 Task: Create a task in Outlook titled 'Prepare Budget Proposal' with high priority, including details on revenue projections, cost analysis, and investment priorities. Set the start date to July 4, 2023, and the due date to August 9, 2023.
Action: Mouse moved to (9, 117)
Screenshot: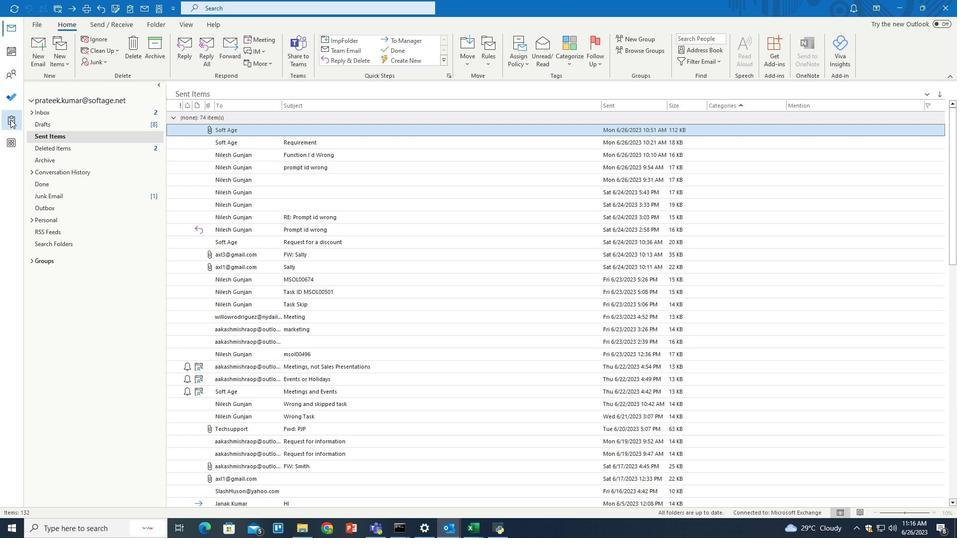 
Action: Mouse pressed left at (9, 117)
Screenshot: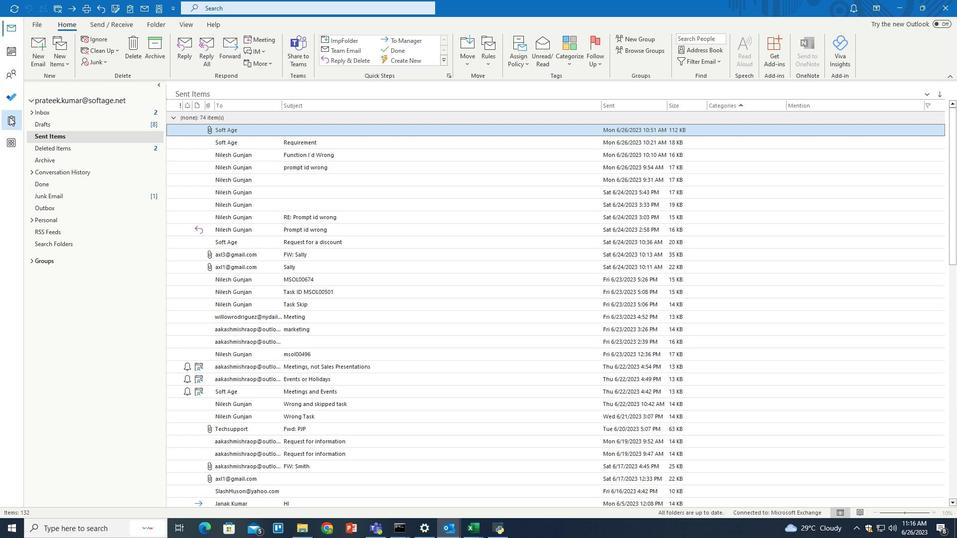 
Action: Mouse moved to (121, 237)
Screenshot: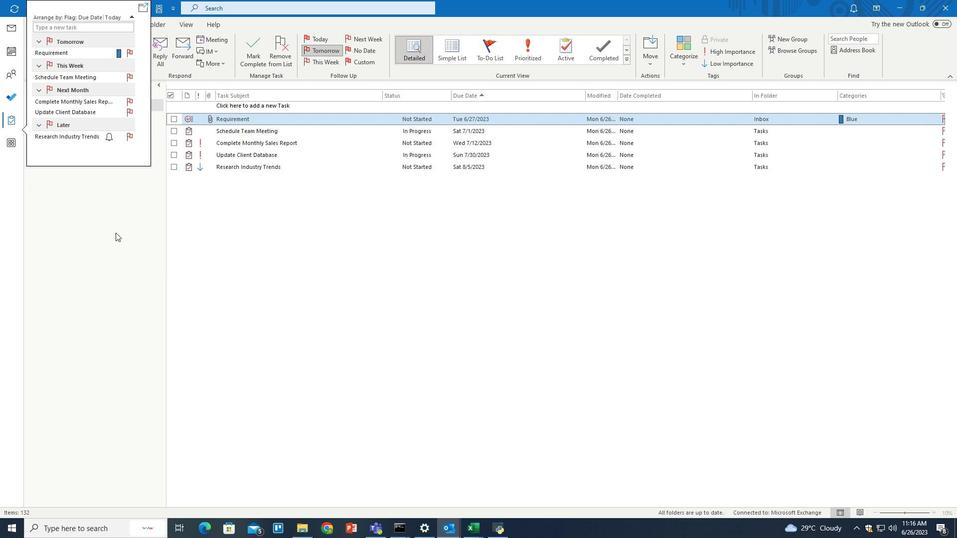 
Action: Mouse pressed left at (121, 237)
Screenshot: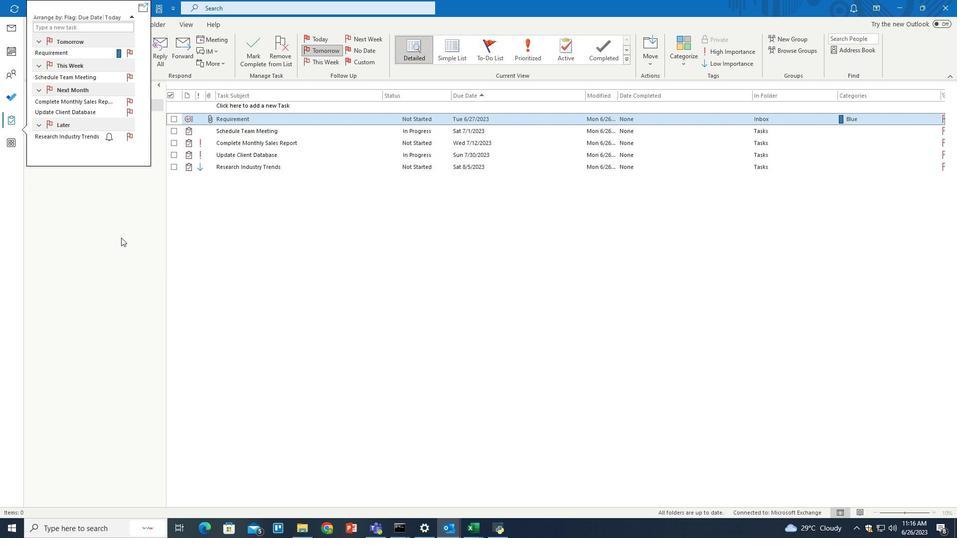 
Action: Mouse moved to (34, 49)
Screenshot: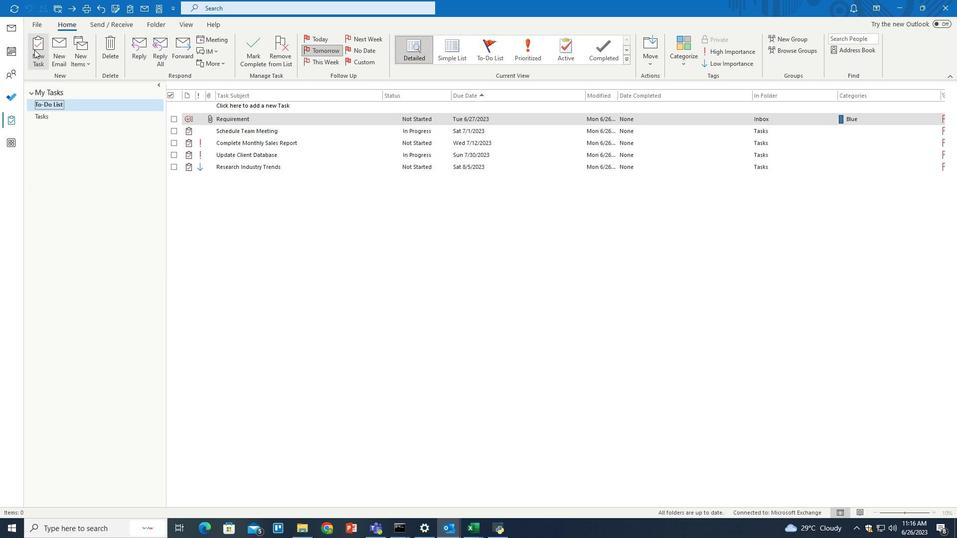 
Action: Mouse pressed left at (34, 49)
Screenshot: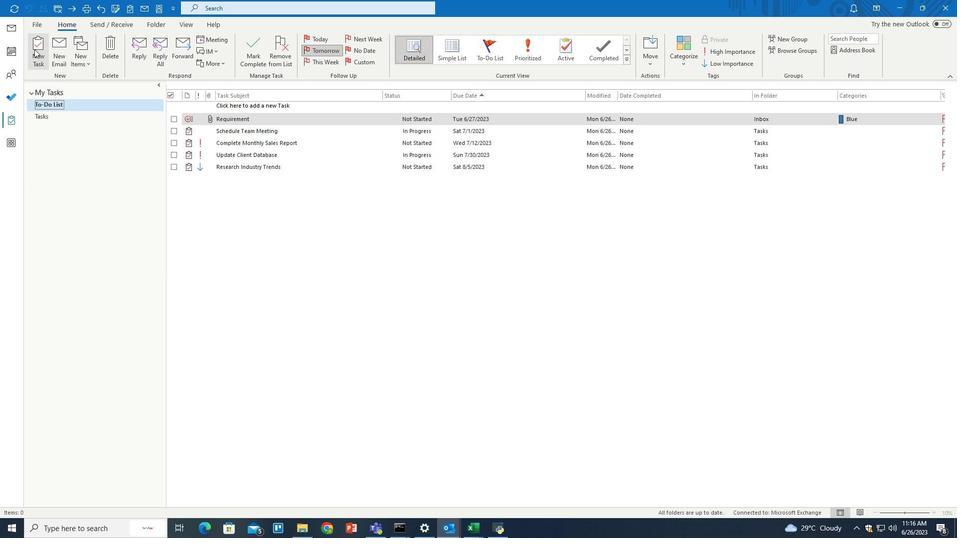 
Action: Mouse moved to (98, 105)
Screenshot: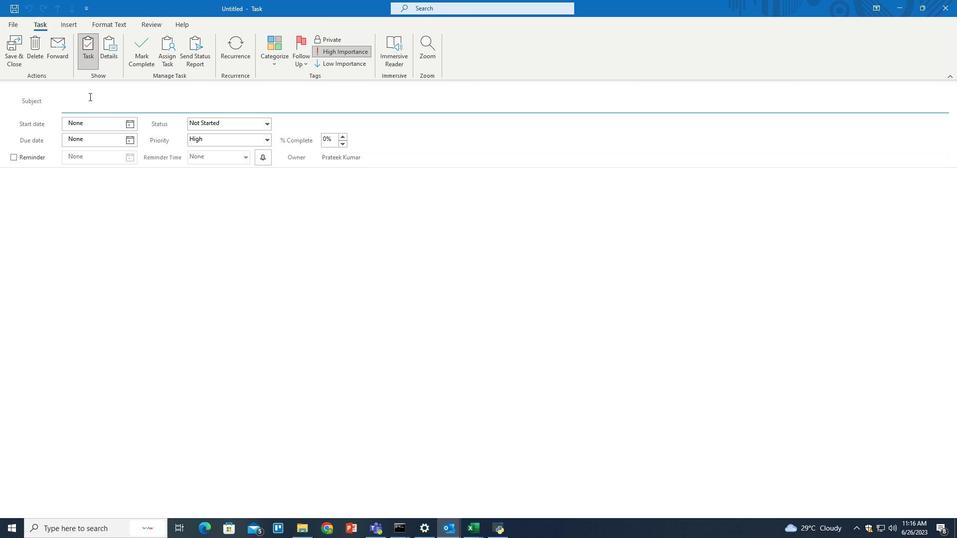 
Action: Mouse pressed left at (98, 105)
Screenshot: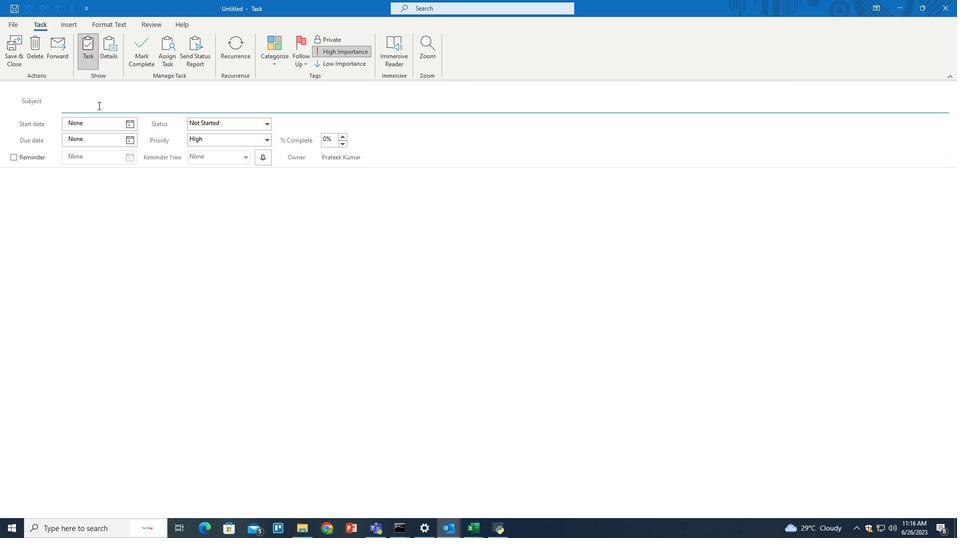 
Action: Key pressed <Key.shift>Prepare<Key.space><Key.shift>Budget<Key.space><Key.shift>Proposal
Screenshot: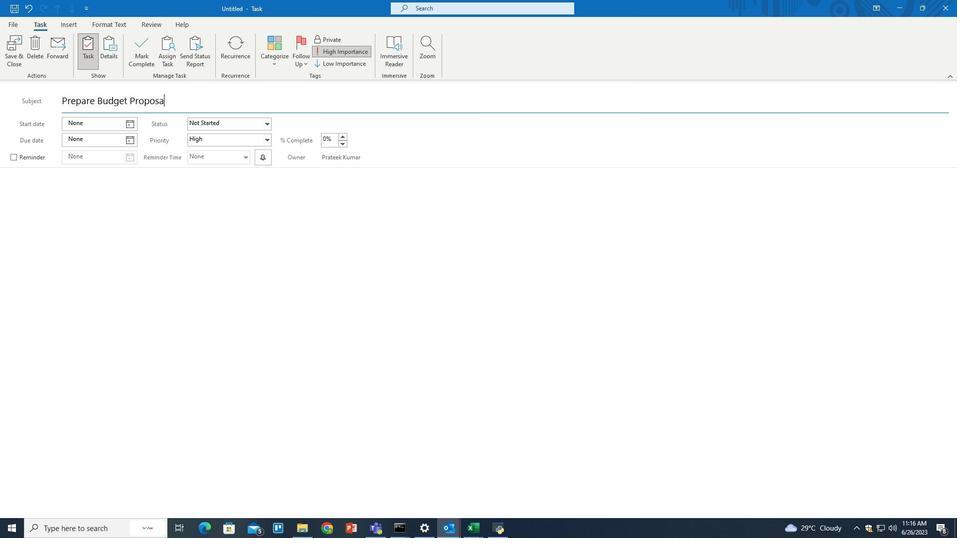
Action: Mouse moved to (96, 215)
Screenshot: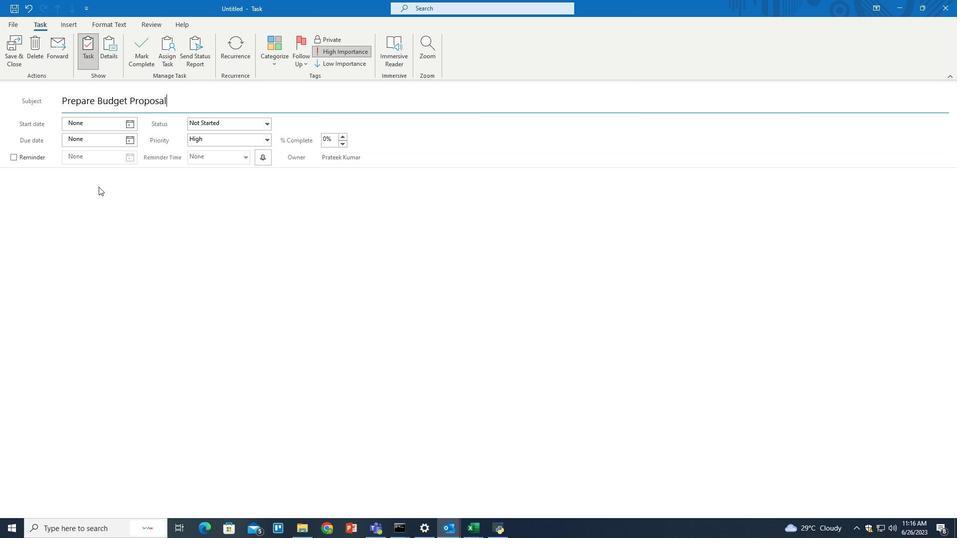 
Action: Mouse pressed left at (96, 215)
Screenshot: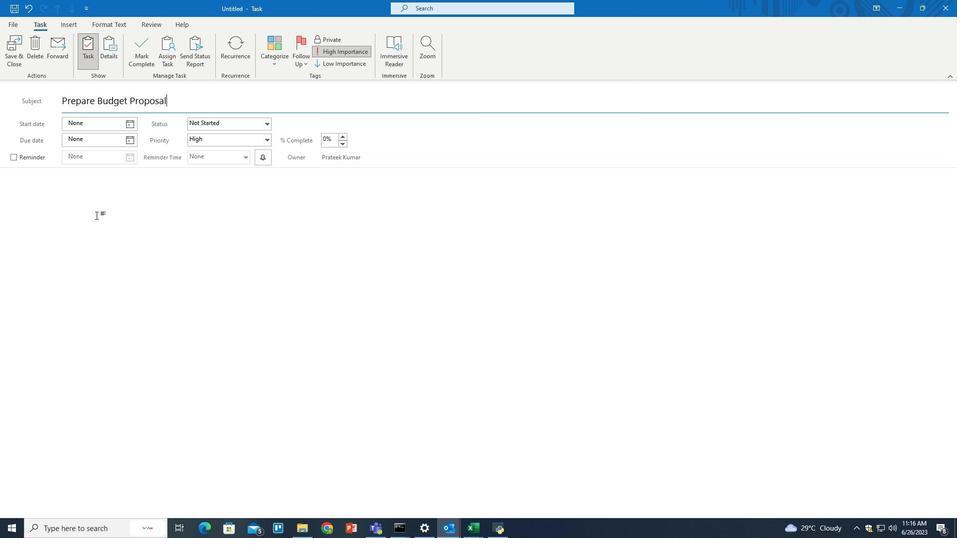 
Action: Key pressed <Key.shift>Develop<Key.space>a<Key.space>detailed<Key.space>budget<Key.space>proposal<Key.space>for<Key.space>the<Key.space>upcoming<Key.space>fiscal<Key.space>year,<Key.space>considering<Key.space>revenue<Key.space>projections,<Key.space>cost<Key.space>analysis,<Key.space>and<Key.space>investment<Key.space>priorities.
Screenshot: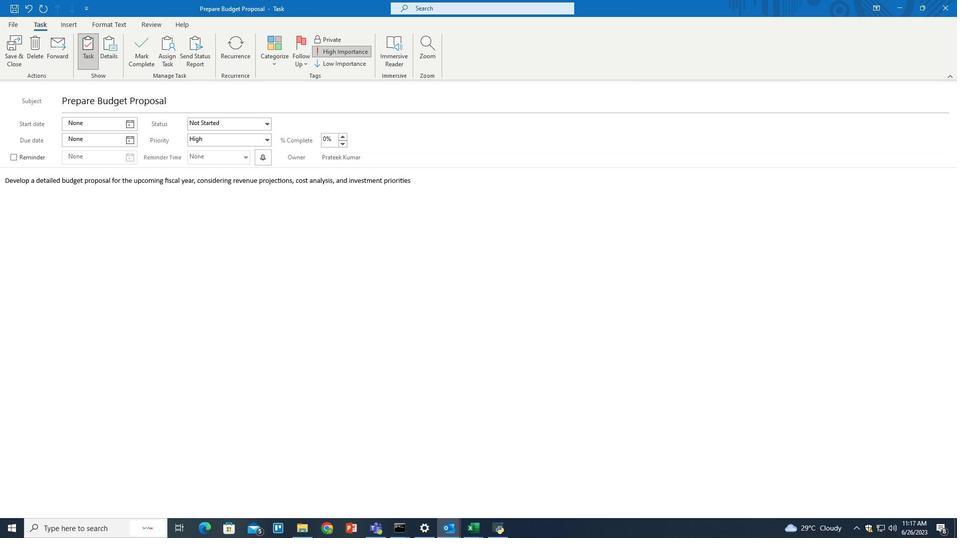 
Action: Mouse moved to (130, 122)
Screenshot: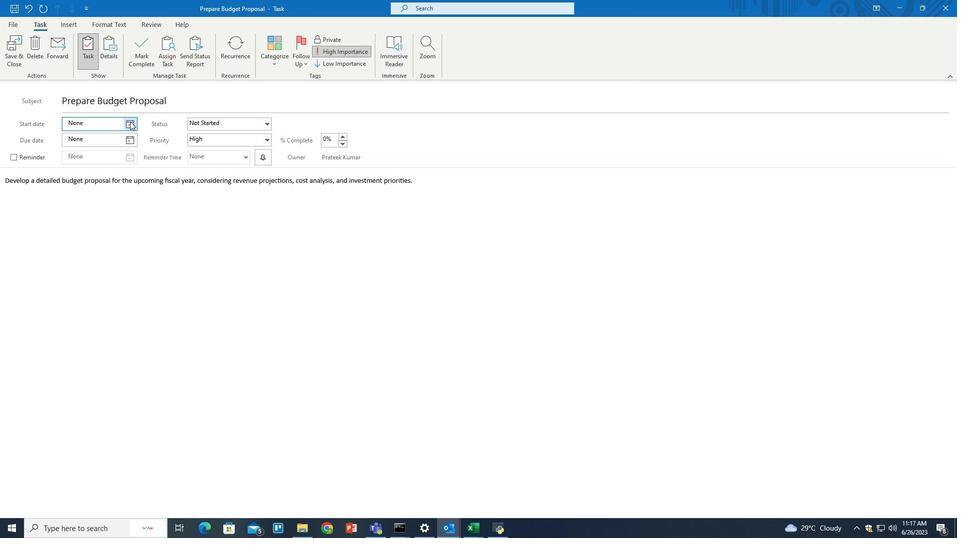 
Action: Mouse pressed left at (130, 122)
Screenshot: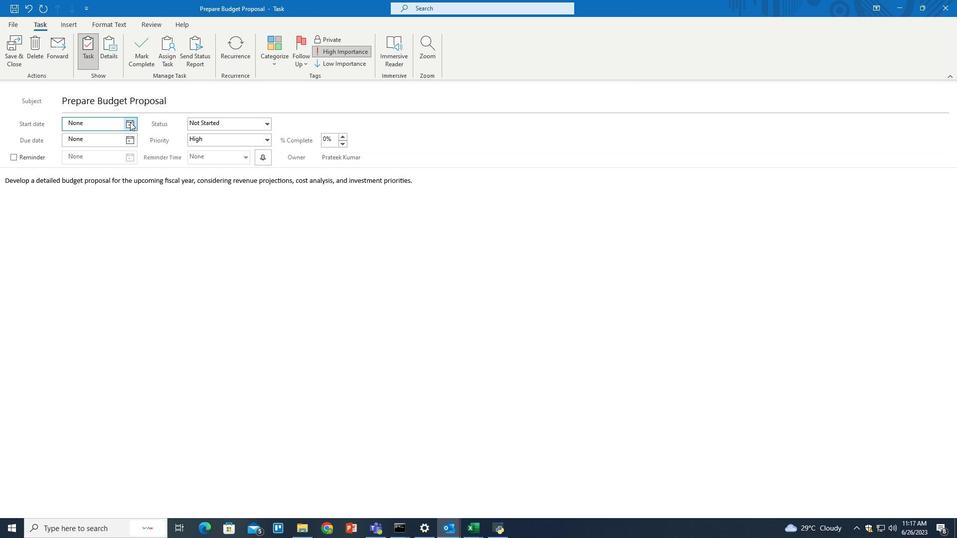 
Action: Mouse moved to (129, 137)
Screenshot: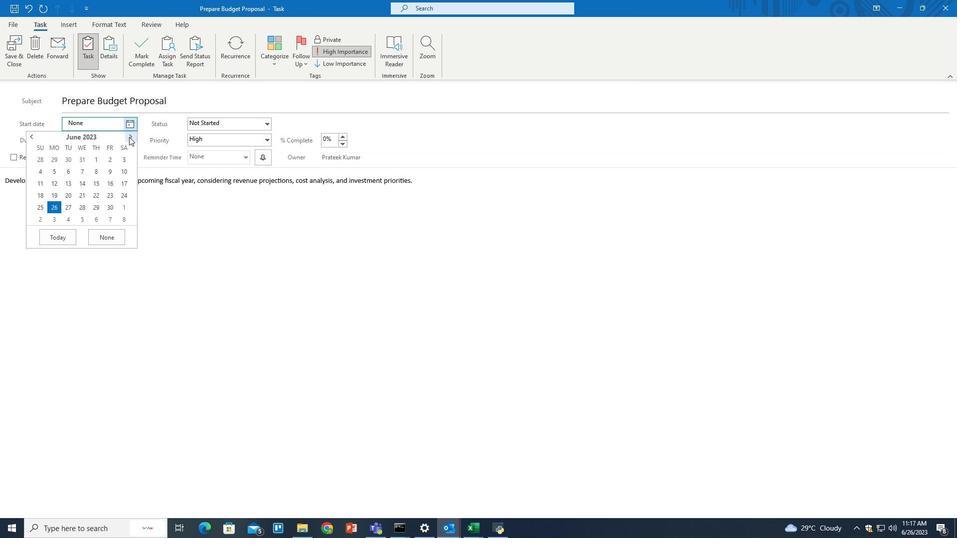 
Action: Mouse pressed left at (129, 137)
Screenshot: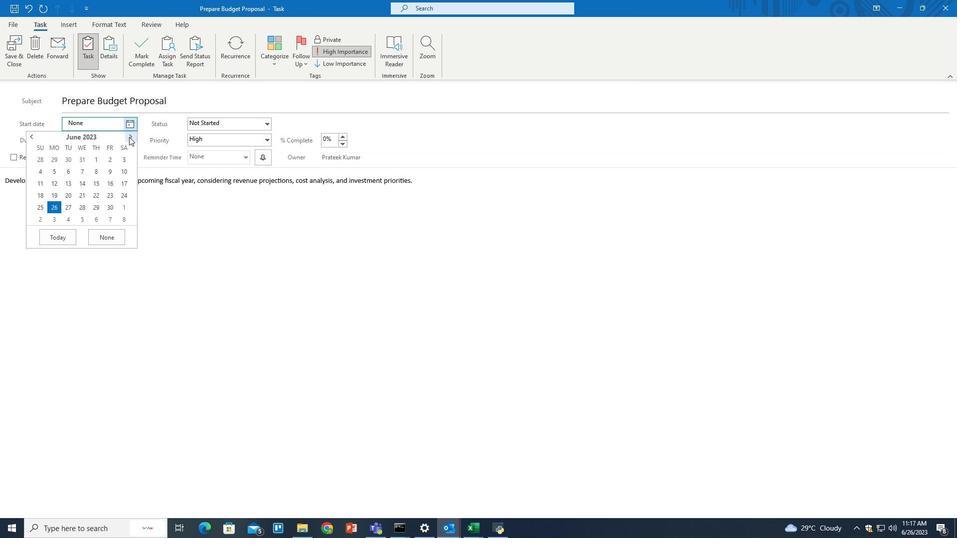 
Action: Mouse moved to (72, 170)
Screenshot: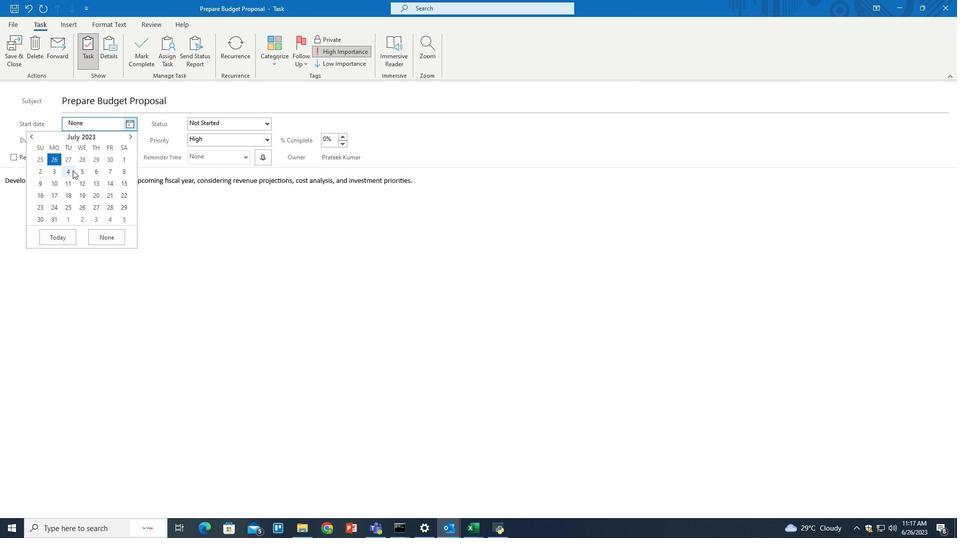 
Action: Mouse pressed left at (72, 170)
Screenshot: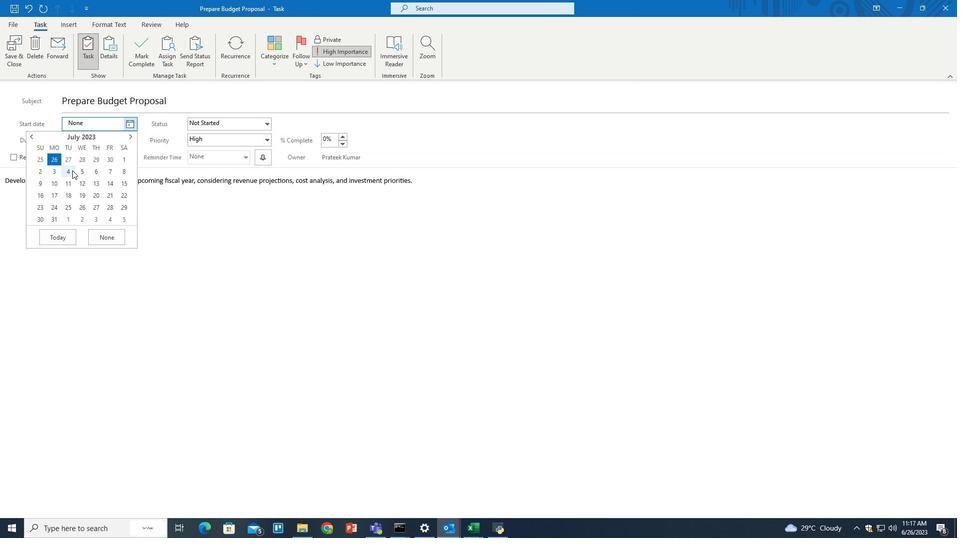 
Action: Mouse moved to (131, 151)
Screenshot: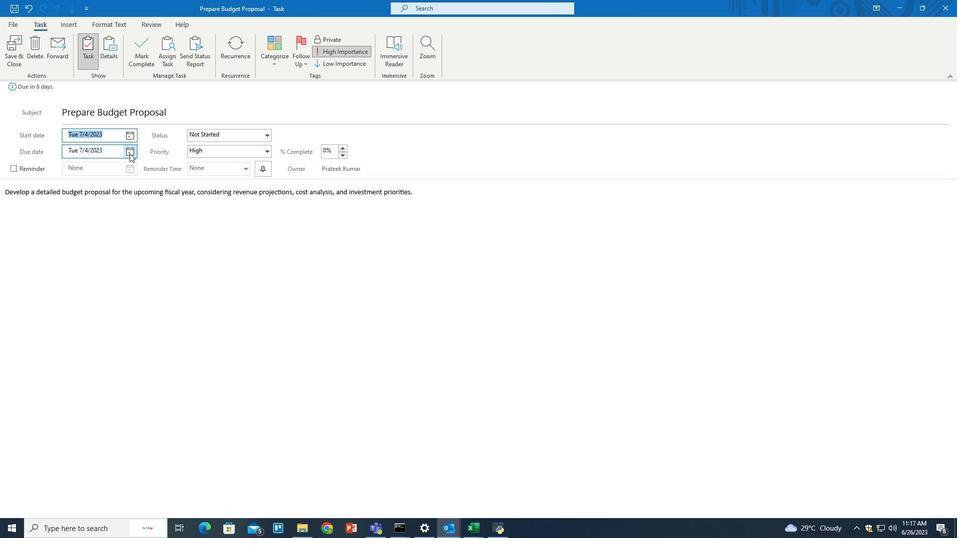 
Action: Mouse pressed left at (131, 151)
Screenshot: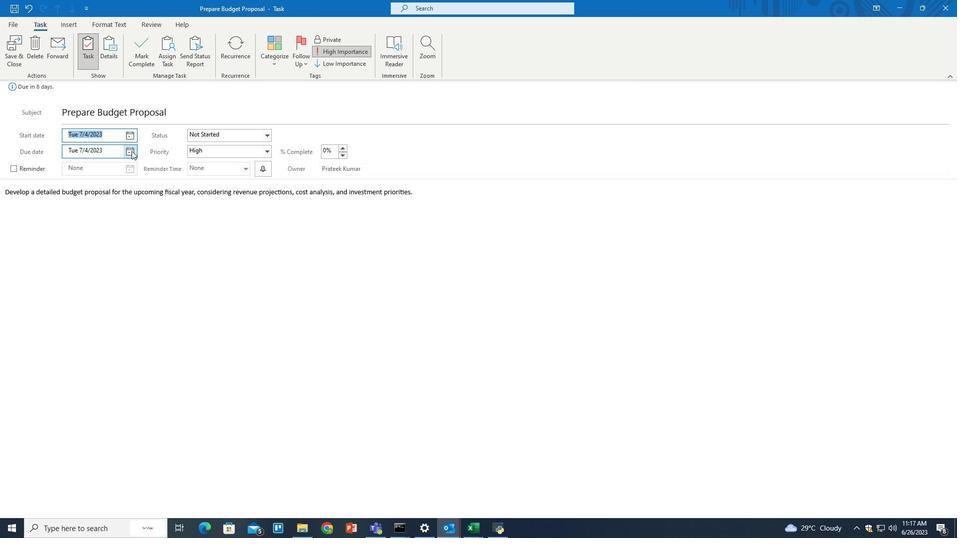 
Action: Mouse moved to (129, 163)
Screenshot: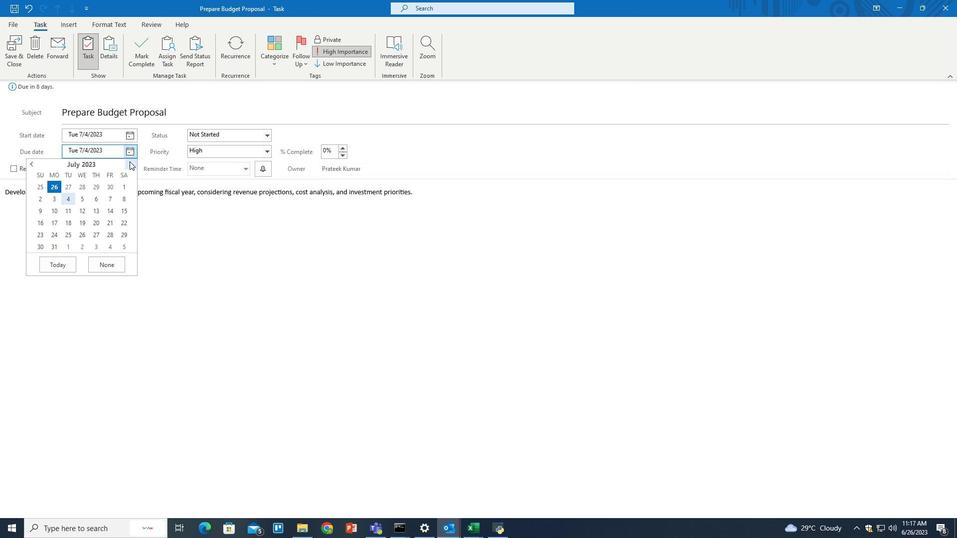 
Action: Mouse pressed left at (129, 163)
Screenshot: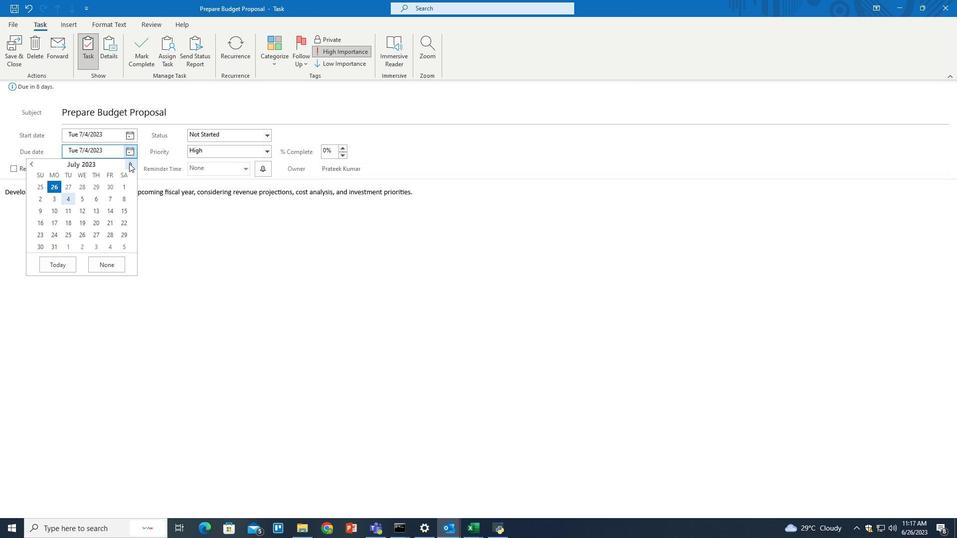 
Action: Mouse pressed left at (129, 163)
Screenshot: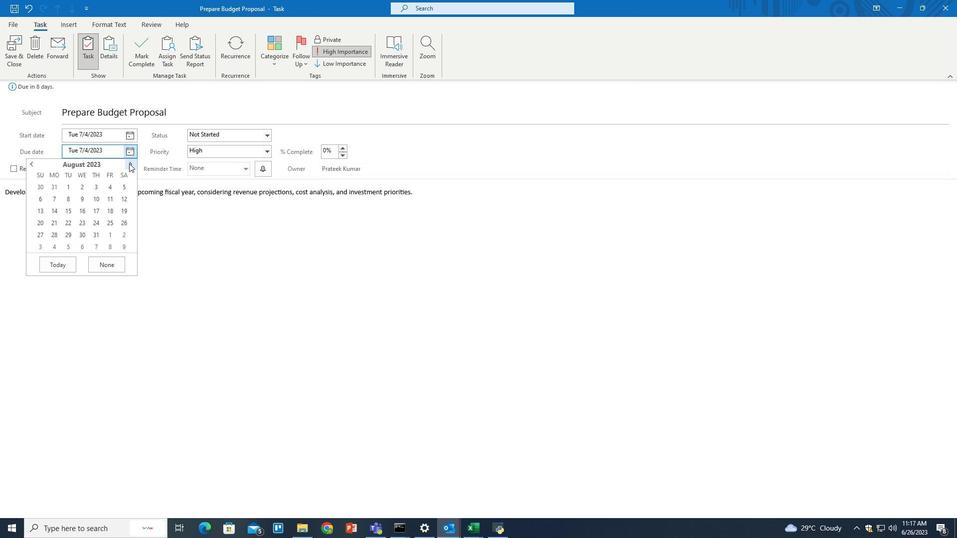 
Action: Mouse moved to (31, 166)
Screenshot: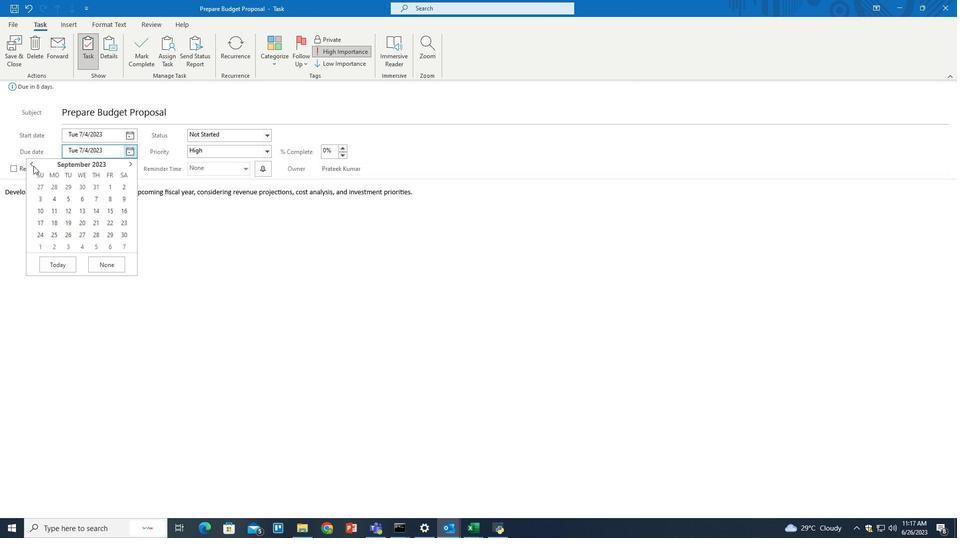 
Action: Mouse pressed left at (31, 166)
Screenshot: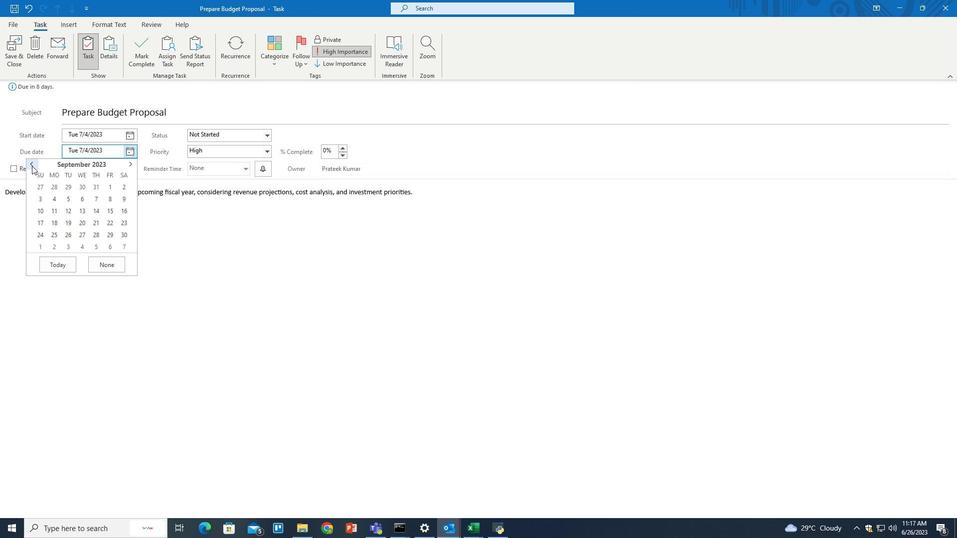 
Action: Mouse moved to (82, 199)
Screenshot: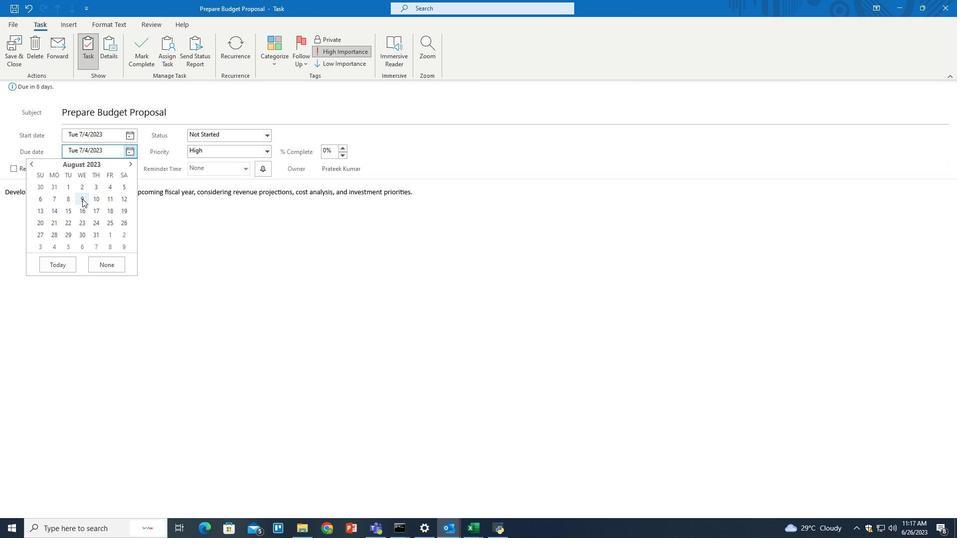 
Action: Mouse pressed left at (82, 199)
Screenshot: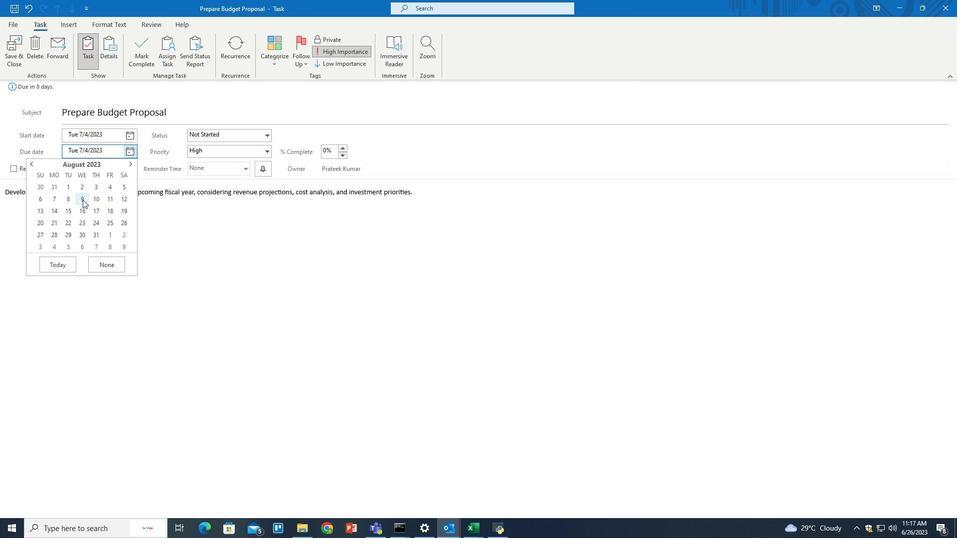 
Action: Mouse moved to (266, 139)
Screenshot: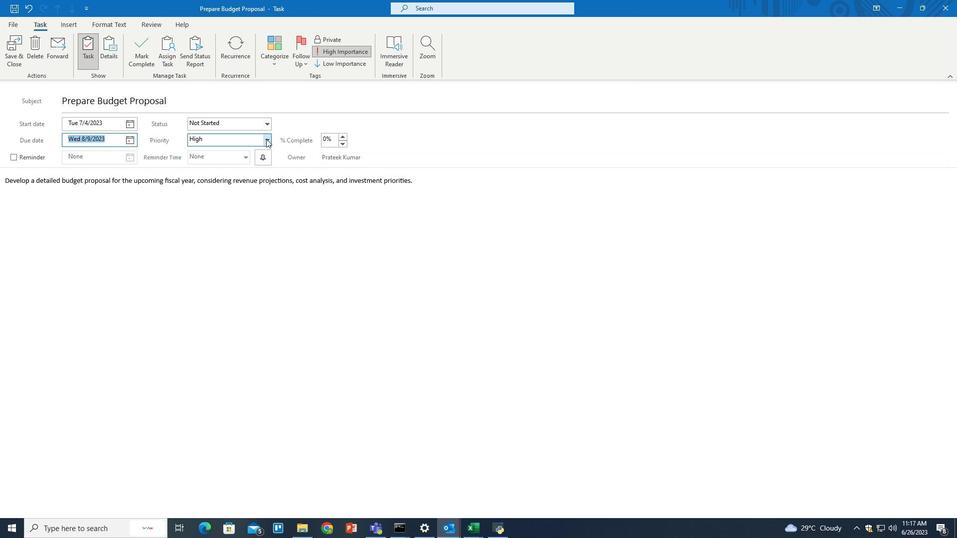 
Action: Mouse pressed left at (266, 139)
Screenshot: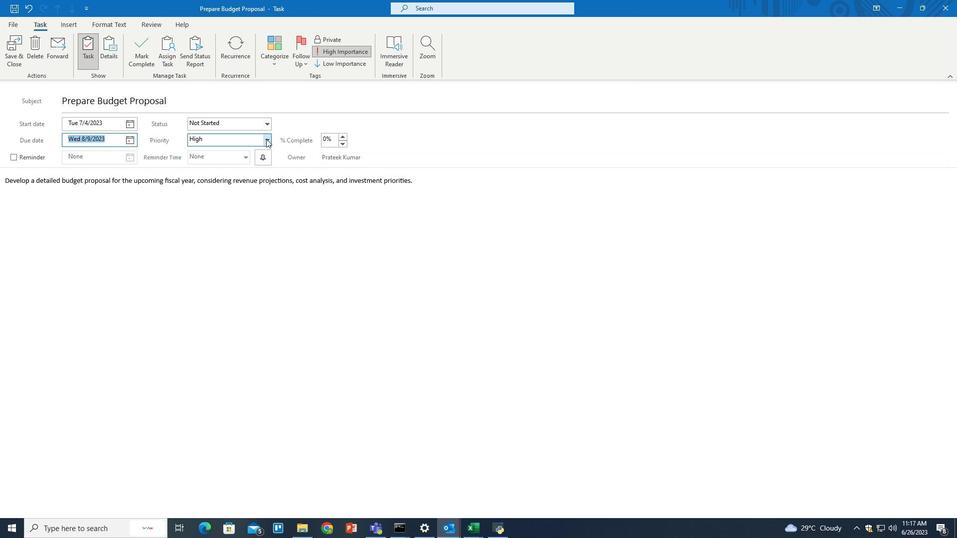 
Action: Mouse moved to (220, 165)
Screenshot: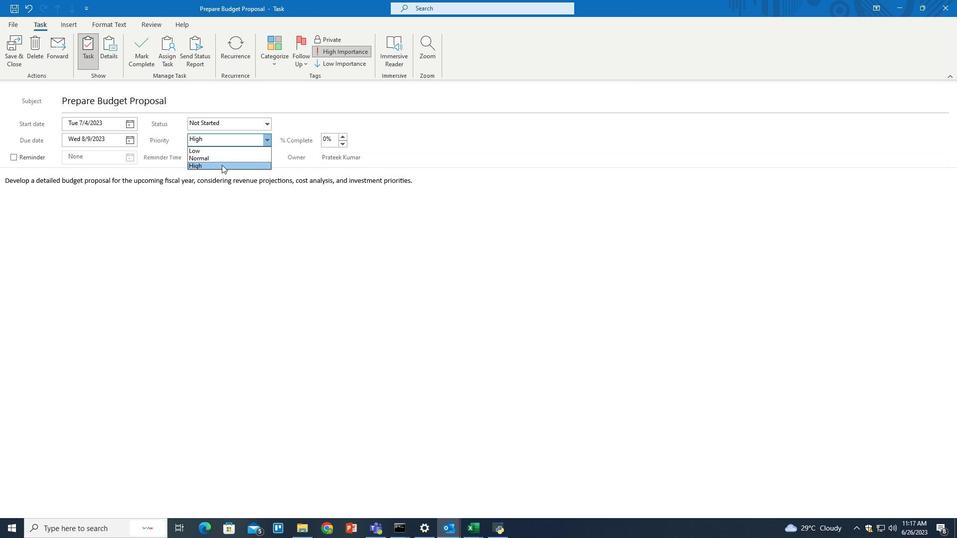 
Action: Mouse pressed left at (220, 165)
Screenshot: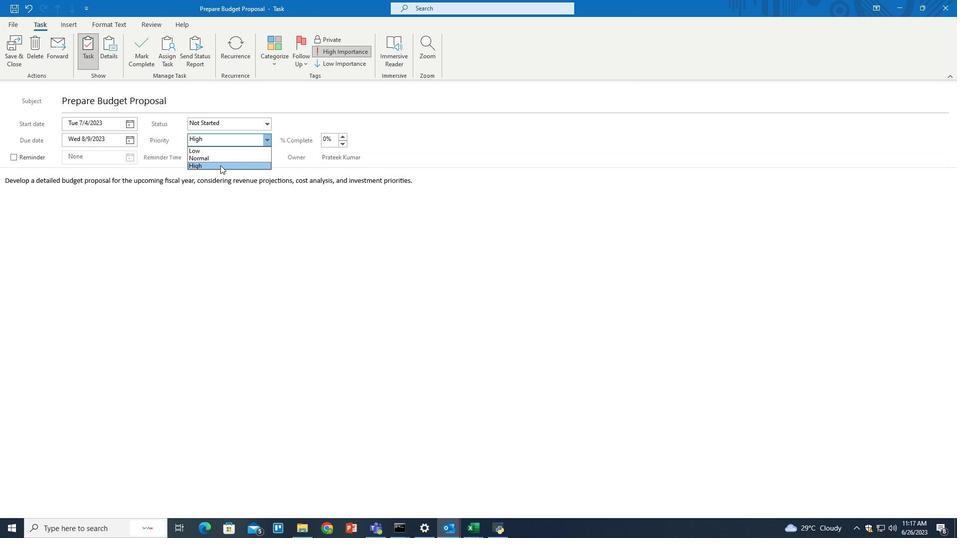 
Action: Mouse moved to (266, 121)
Screenshot: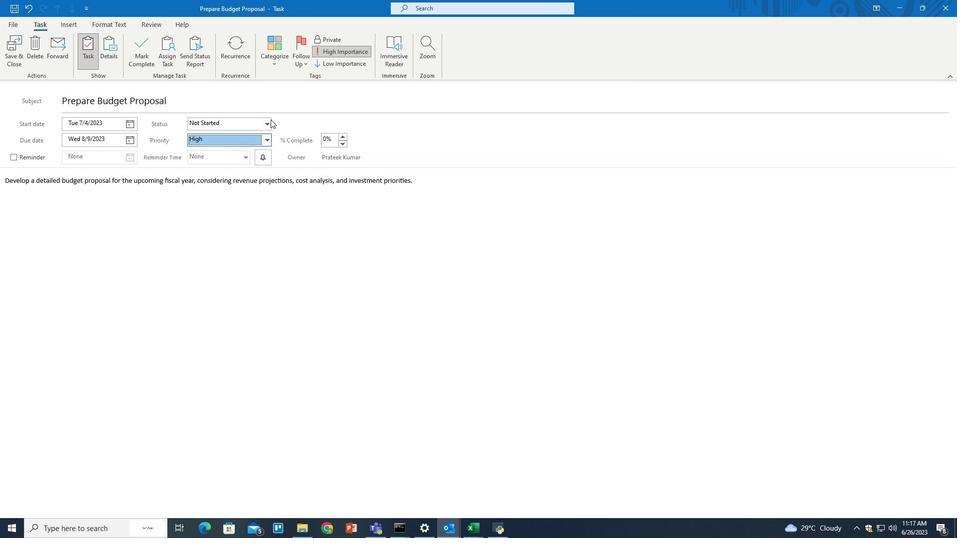 
Action: Mouse pressed left at (266, 121)
Screenshot: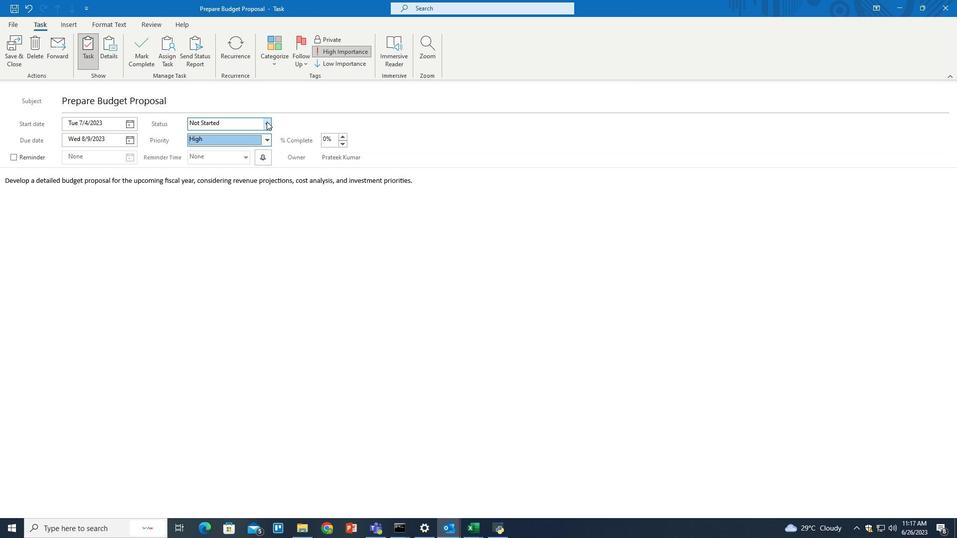 
Action: Mouse moved to (245, 133)
Screenshot: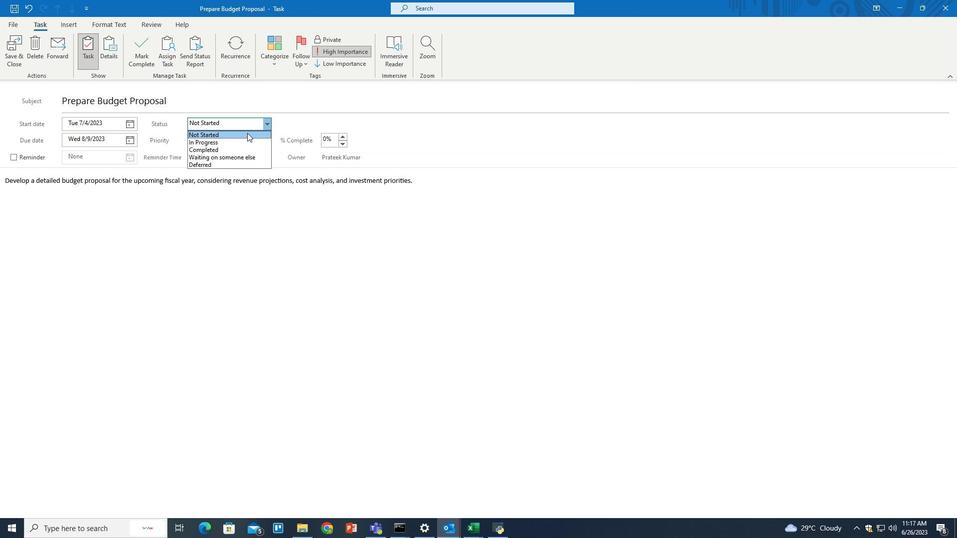 
Action: Mouse pressed left at (245, 133)
Screenshot: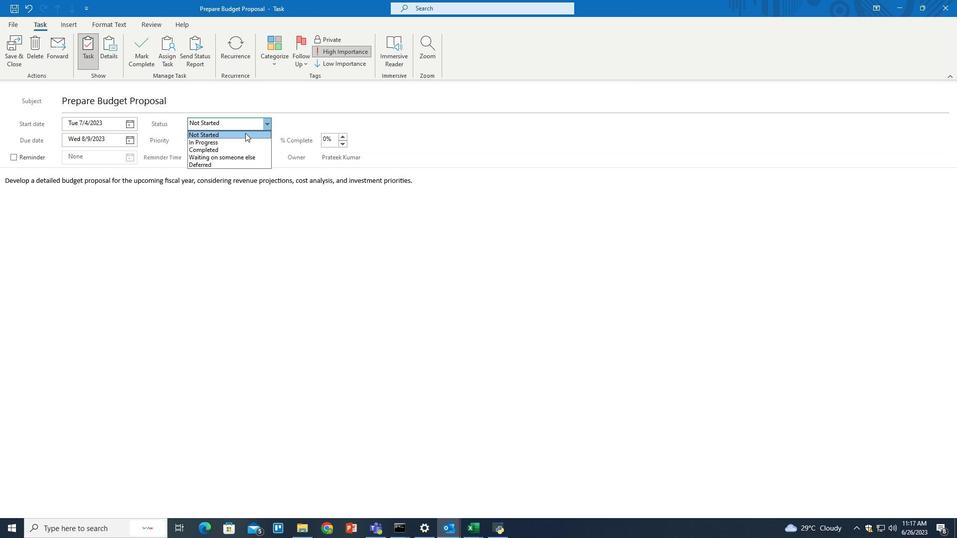 
Action: Mouse moved to (15, 25)
Screenshot: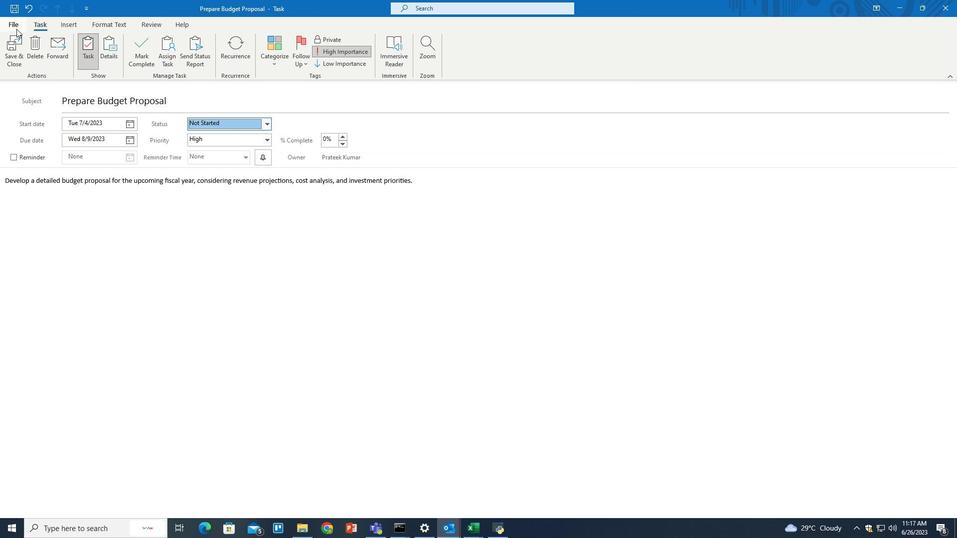 
Action: Mouse pressed left at (15, 25)
Screenshot: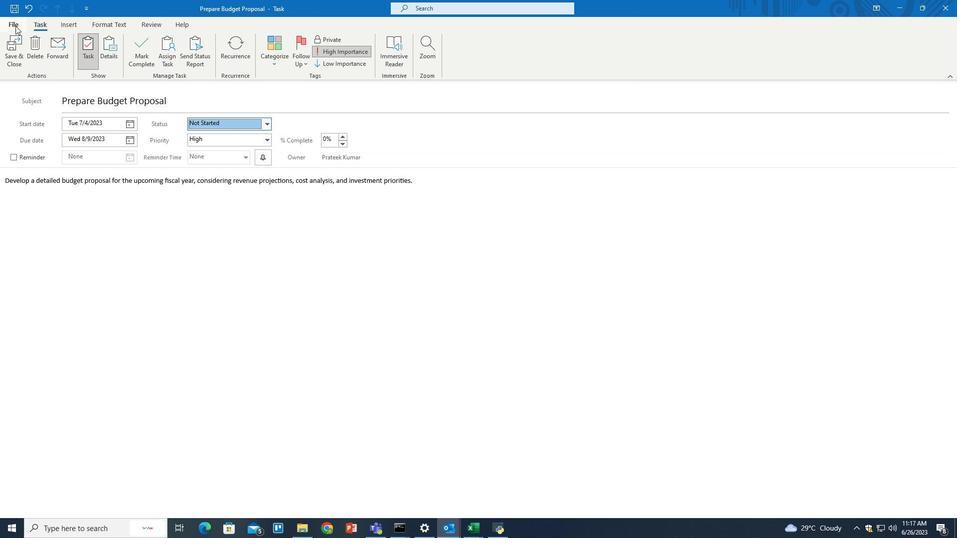 
Action: Mouse moved to (27, 87)
Screenshot: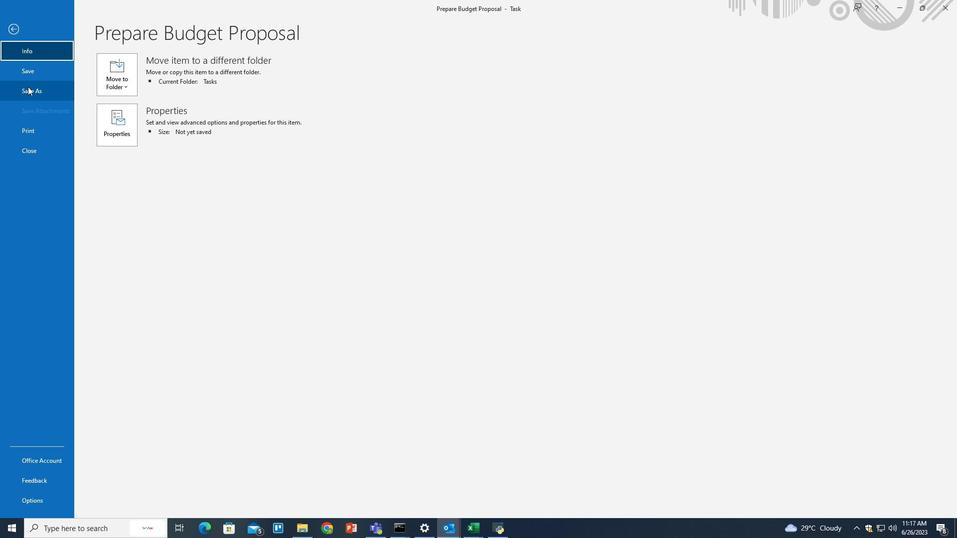 
Action: Mouse pressed left at (27, 87)
Screenshot: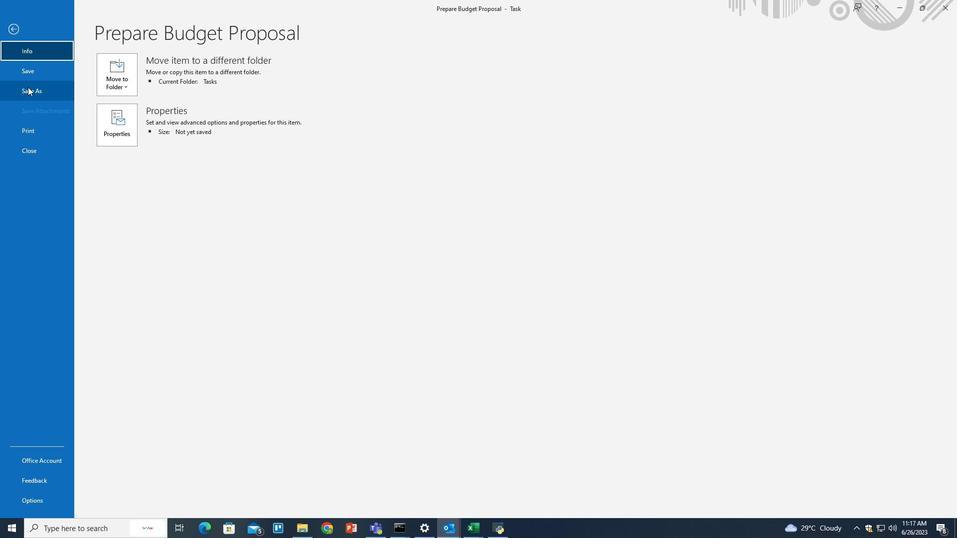 
Action: Mouse moved to (178, 220)
Screenshot: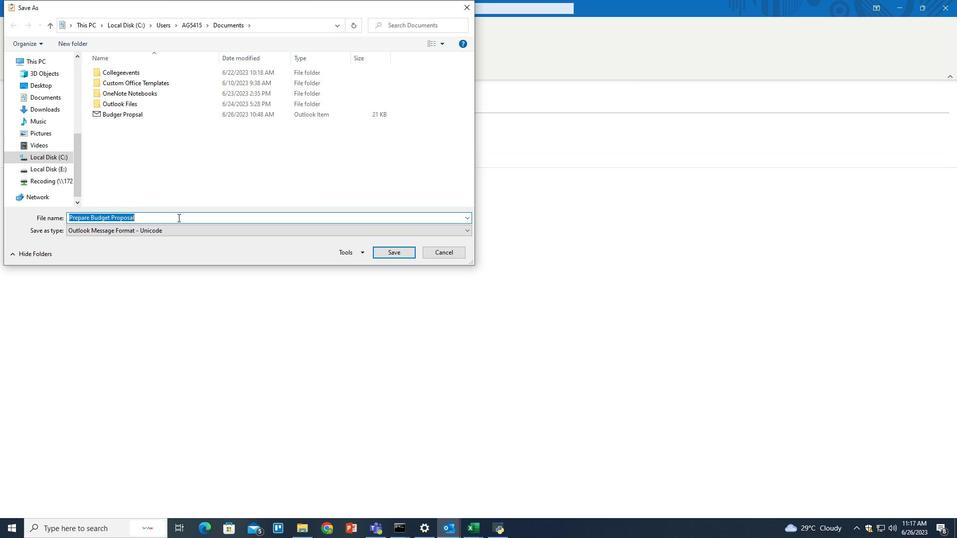 
Action: Key pressed <Key.shift>Budget<Key.space><Key.shift>Proposal
Screenshot: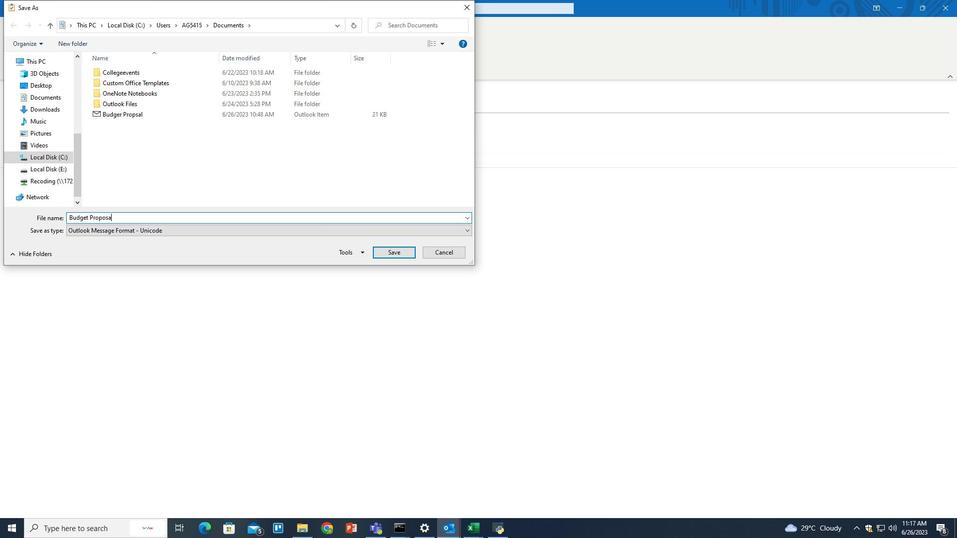 
Action: Mouse moved to (387, 253)
Screenshot: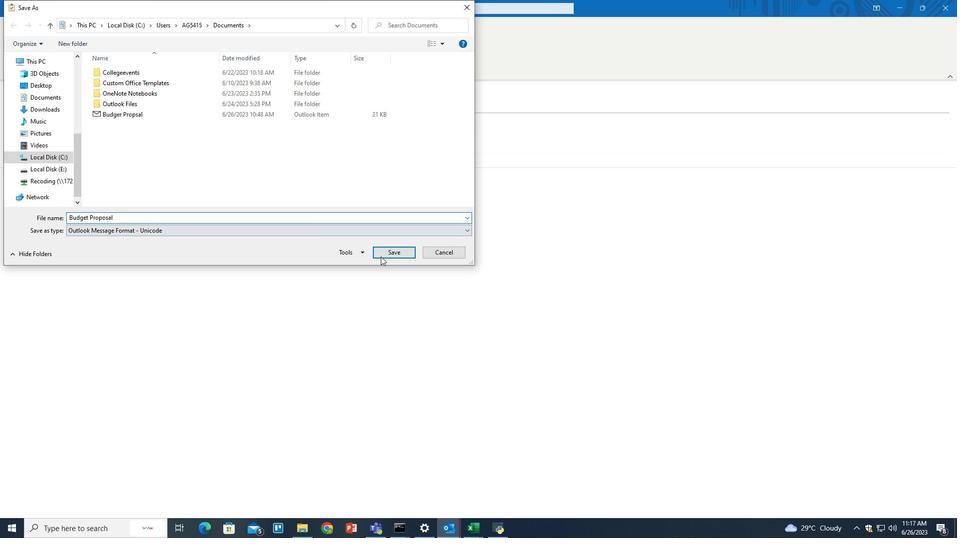 
Action: Mouse pressed left at (387, 253)
Screenshot: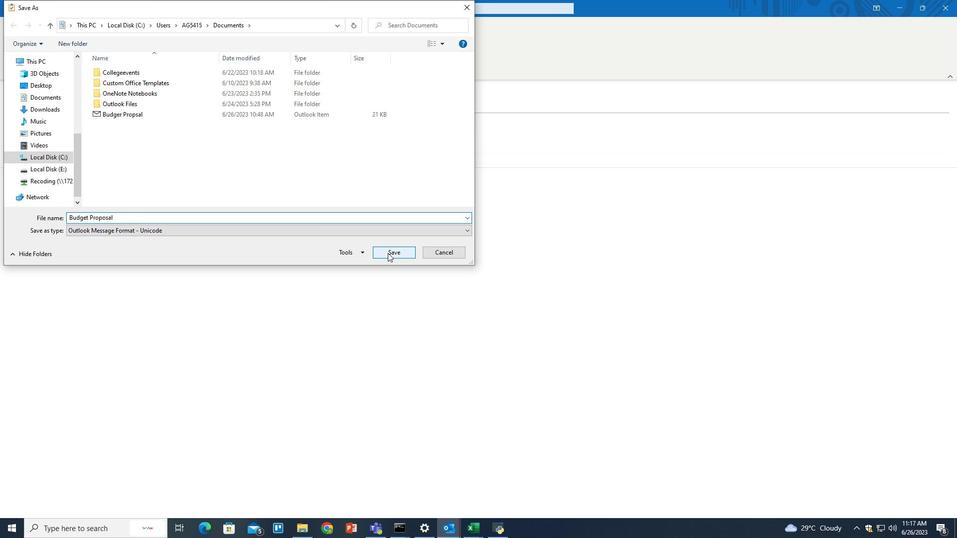
Action: Mouse moved to (387, 253)
Screenshot: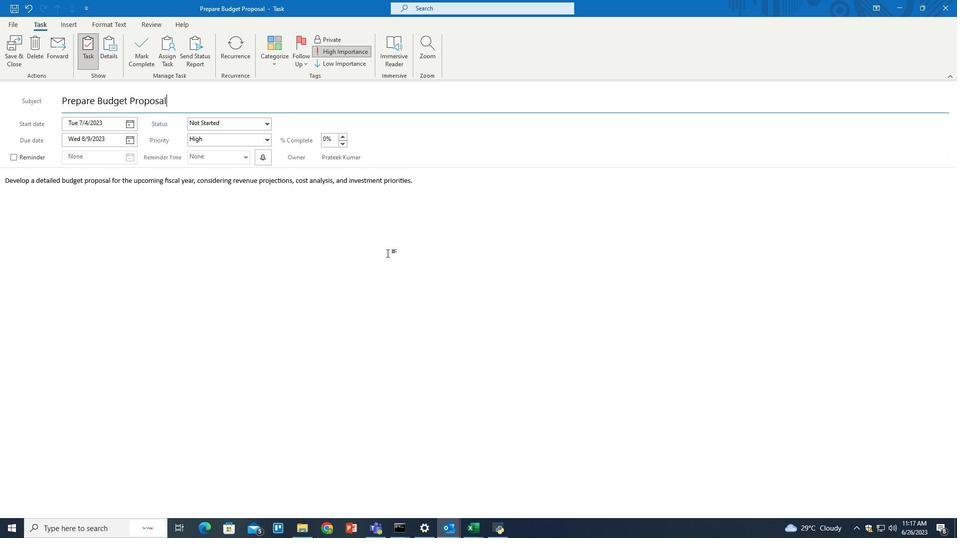 
